 Task: Set the OpenGL extension for Open GL video output to "Disable".
Action: Mouse moved to (130, 18)
Screenshot: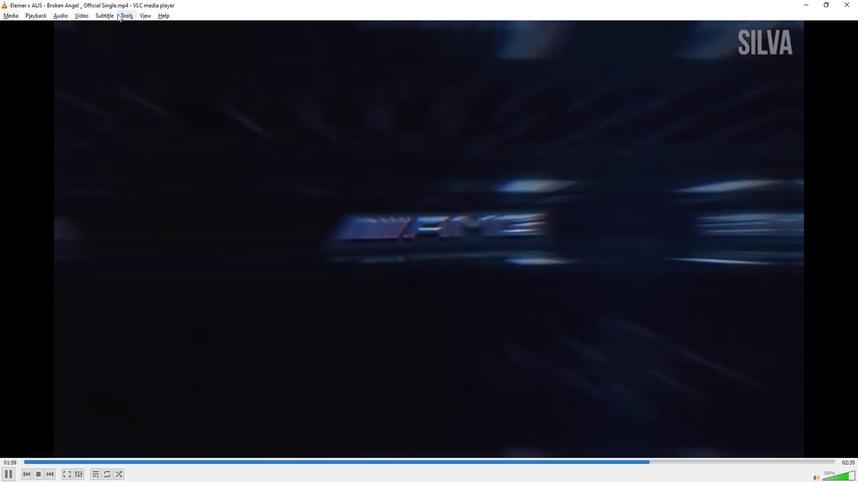 
Action: Mouse pressed left at (130, 18)
Screenshot: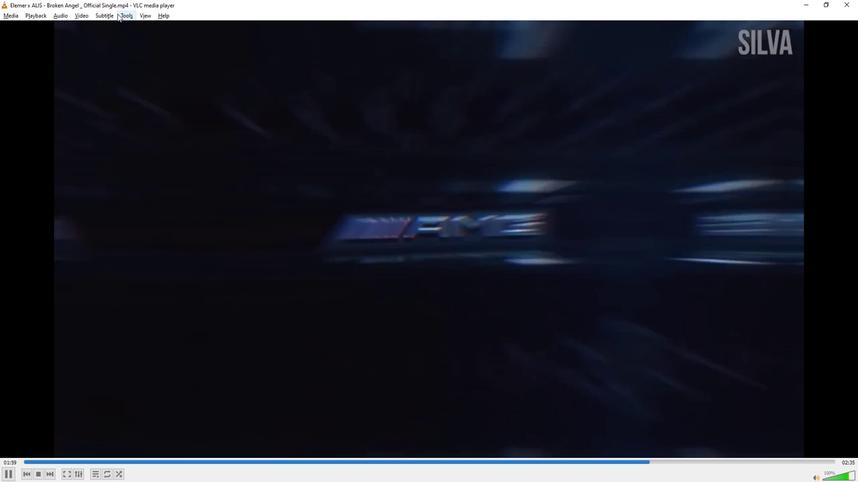 
Action: Mouse moved to (144, 127)
Screenshot: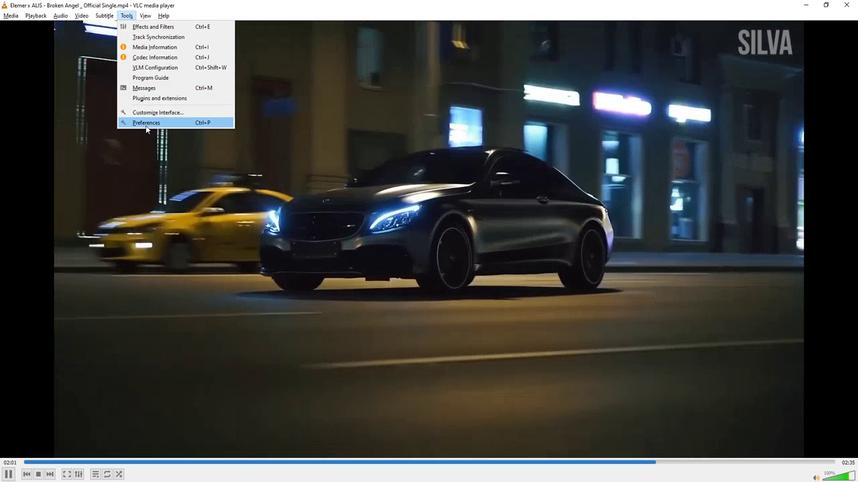
Action: Mouse pressed left at (144, 127)
Screenshot: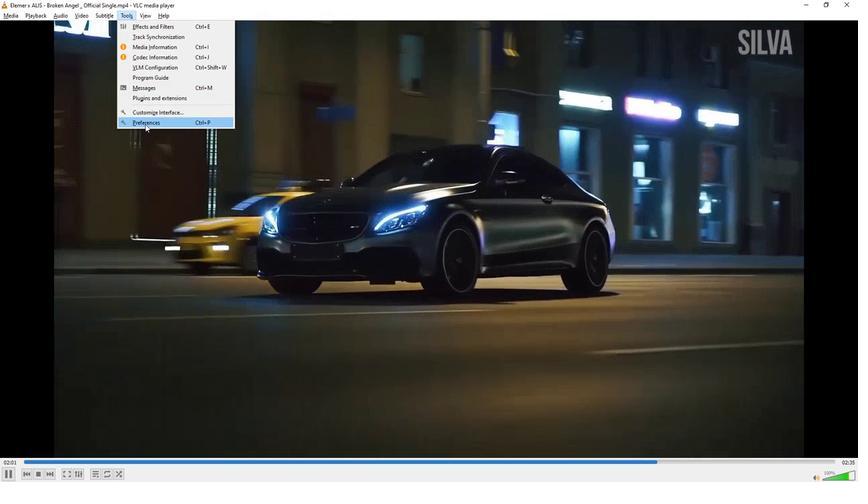 
Action: Mouse moved to (187, 381)
Screenshot: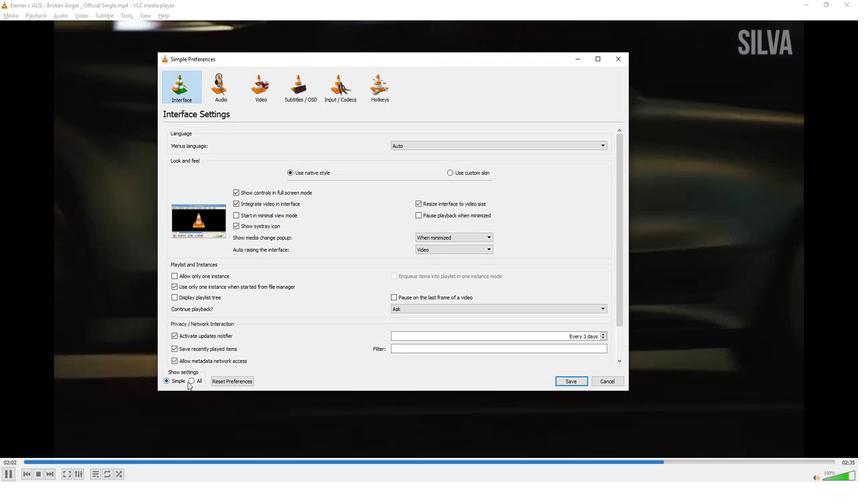 
Action: Mouse pressed left at (187, 381)
Screenshot: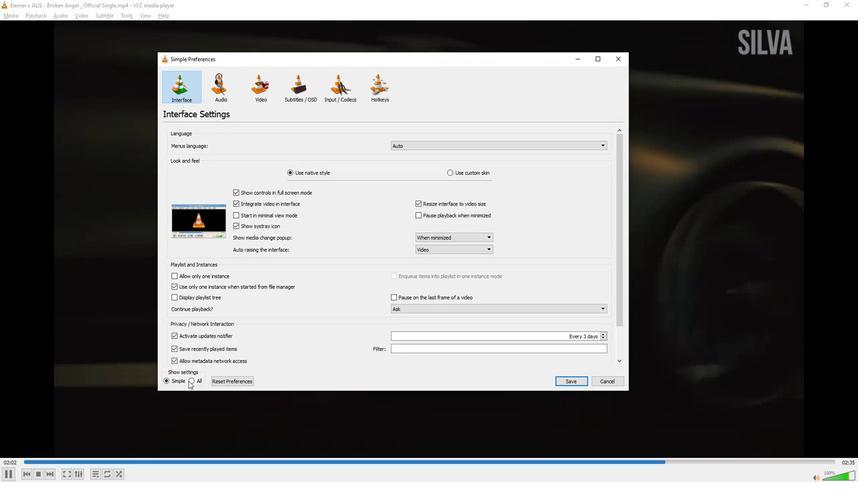 
Action: Mouse moved to (182, 295)
Screenshot: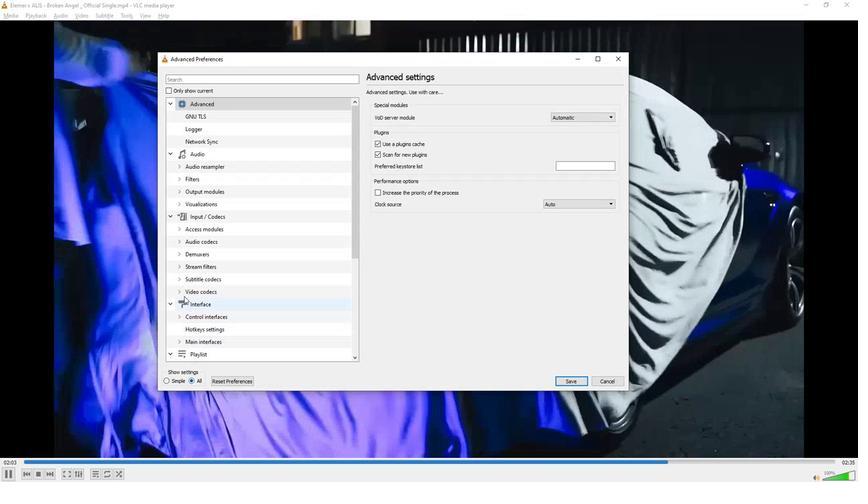 
Action: Mouse scrolled (182, 294) with delta (0, 0)
Screenshot: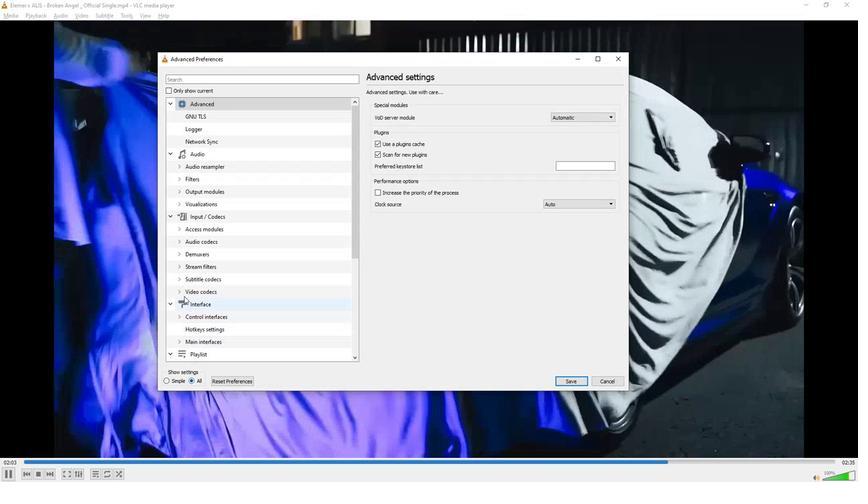 
Action: Mouse moved to (182, 294)
Screenshot: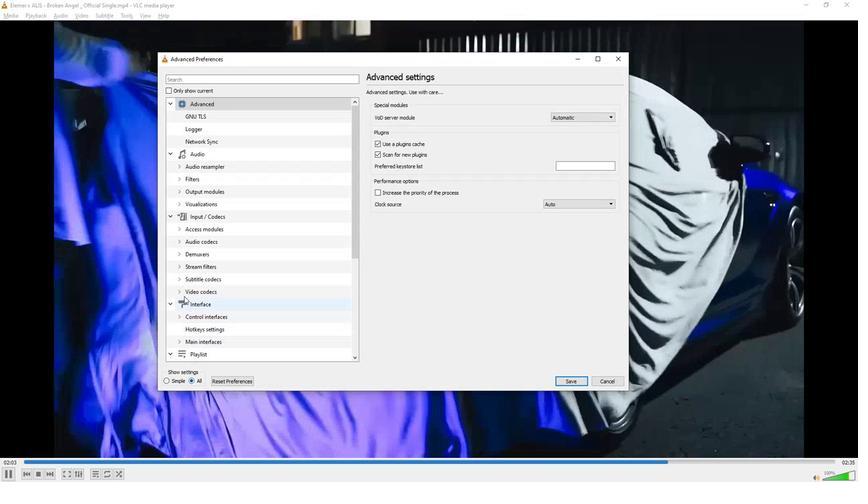 
Action: Mouse scrolled (182, 293) with delta (0, 0)
Screenshot: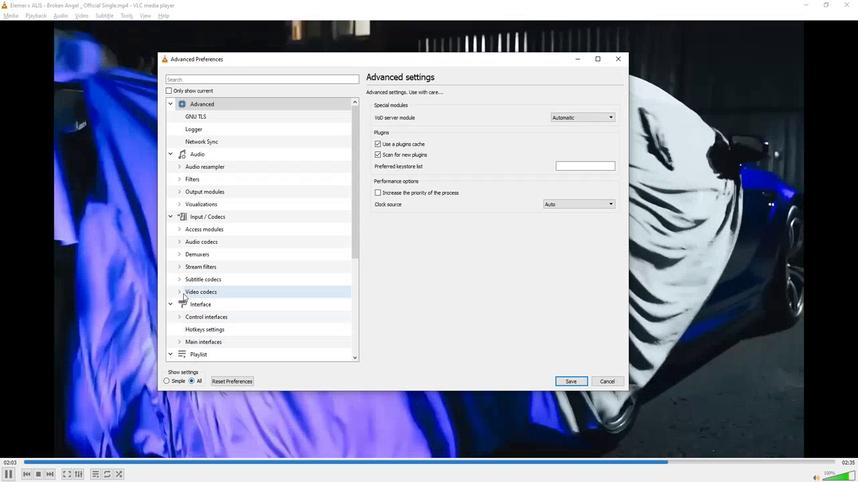 
Action: Mouse scrolled (182, 293) with delta (0, 0)
Screenshot: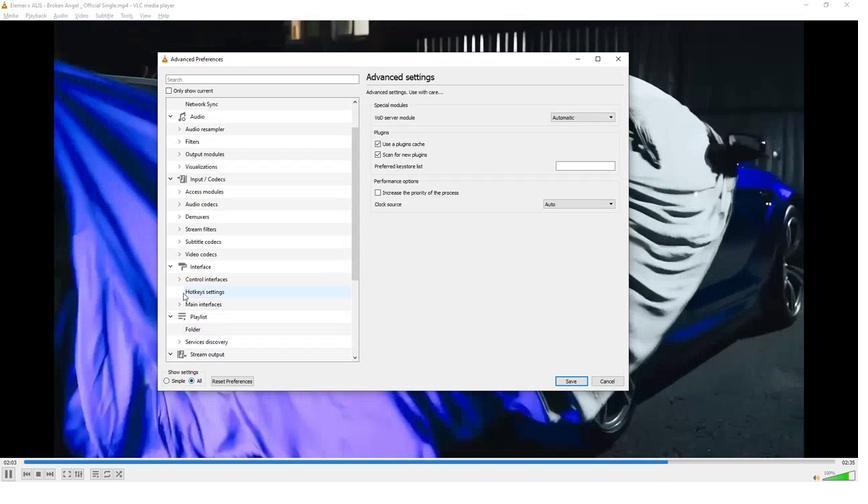 
Action: Mouse scrolled (182, 293) with delta (0, 0)
Screenshot: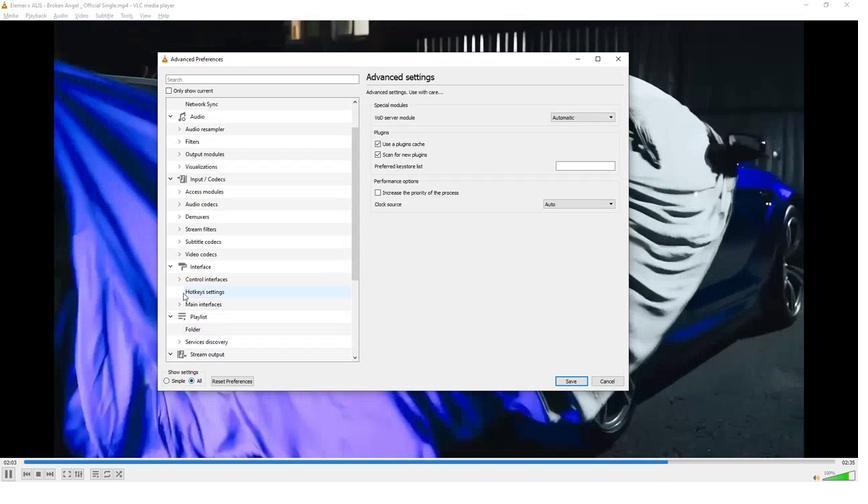 
Action: Mouse scrolled (182, 293) with delta (0, 0)
Screenshot: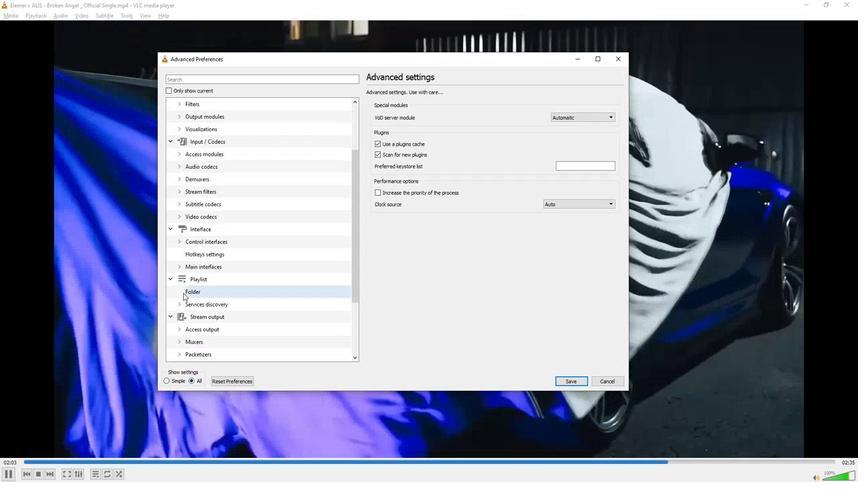 
Action: Mouse scrolled (182, 293) with delta (0, 0)
Screenshot: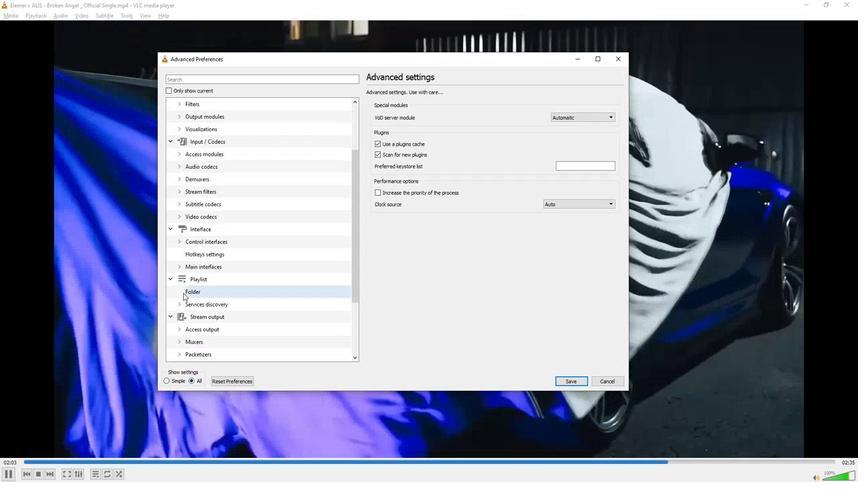 
Action: Mouse scrolled (182, 293) with delta (0, 0)
Screenshot: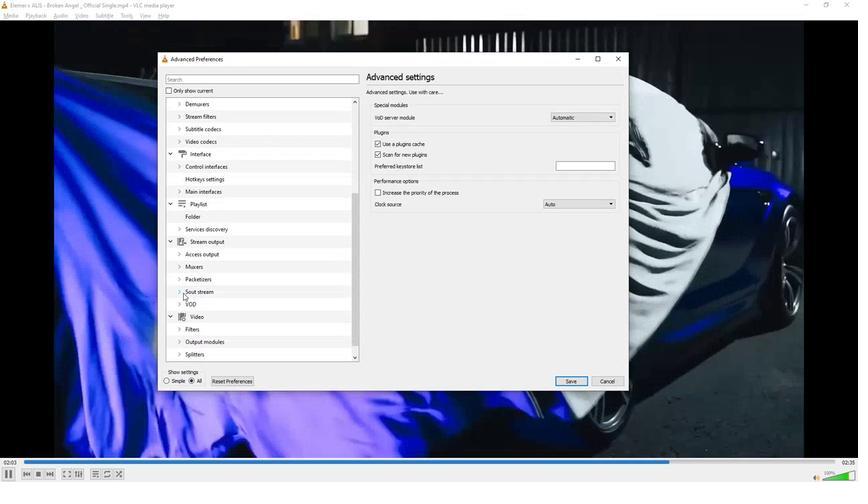 
Action: Mouse moved to (176, 331)
Screenshot: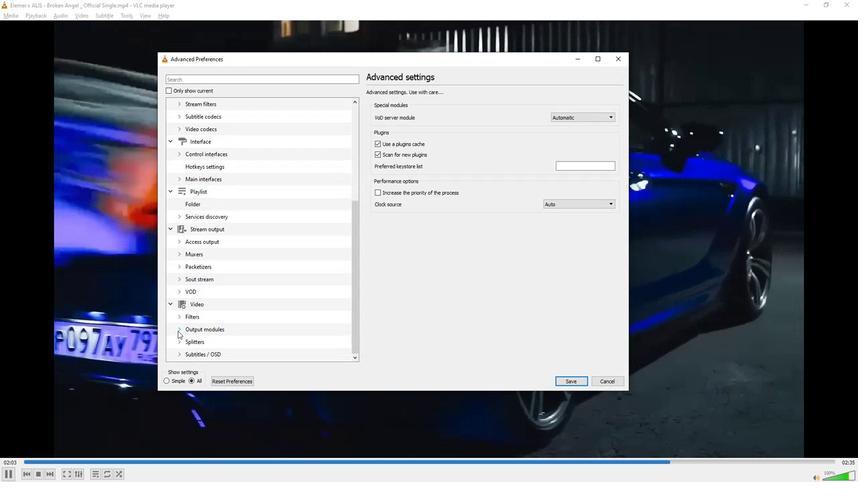 
Action: Mouse pressed left at (176, 331)
Screenshot: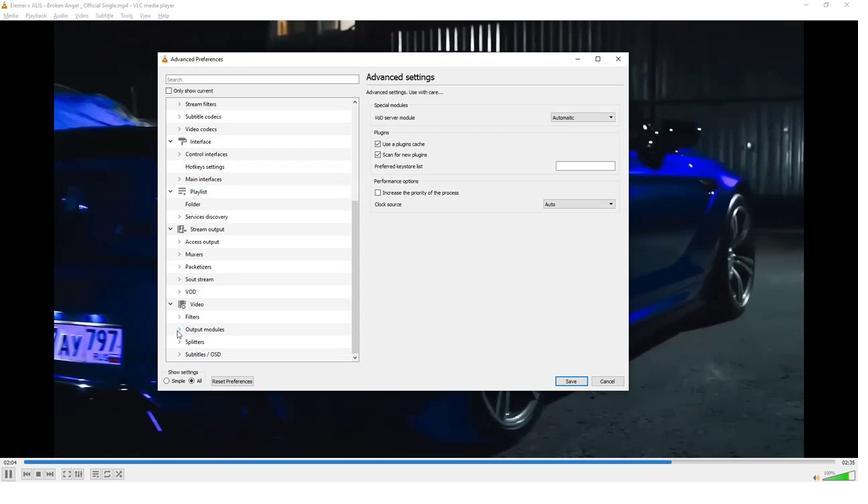
Action: Mouse moved to (177, 329)
Screenshot: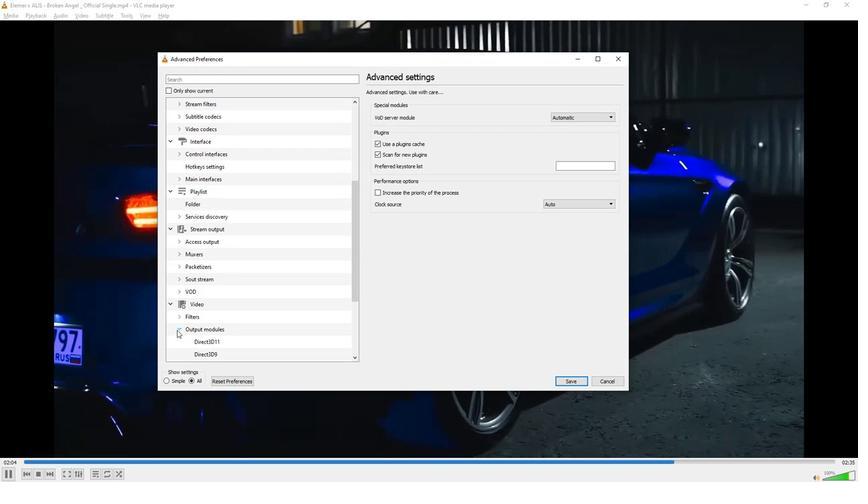 
Action: Mouse scrolled (177, 329) with delta (0, 0)
Screenshot: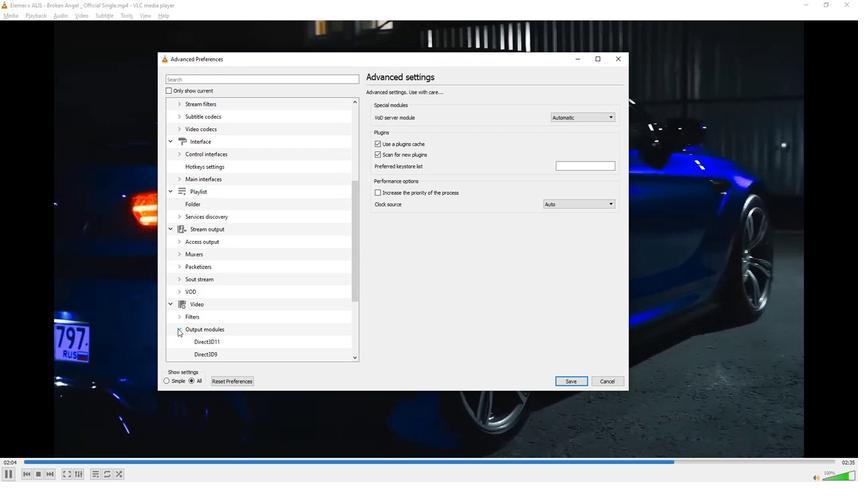 
Action: Mouse scrolled (177, 329) with delta (0, 0)
Screenshot: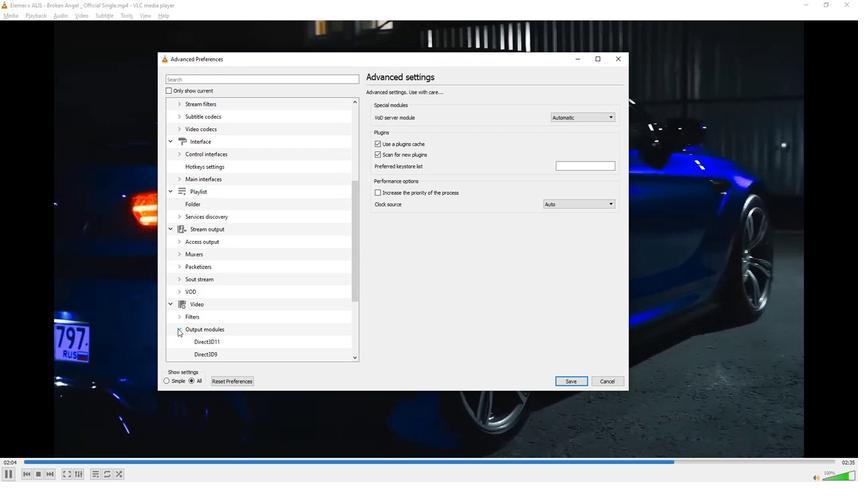 
Action: Mouse scrolled (177, 329) with delta (0, 0)
Screenshot: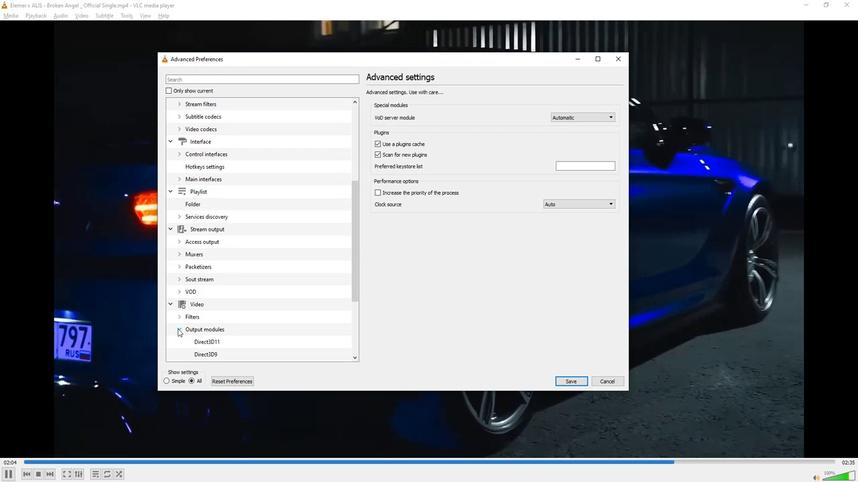 
Action: Mouse scrolled (177, 329) with delta (0, 0)
Screenshot: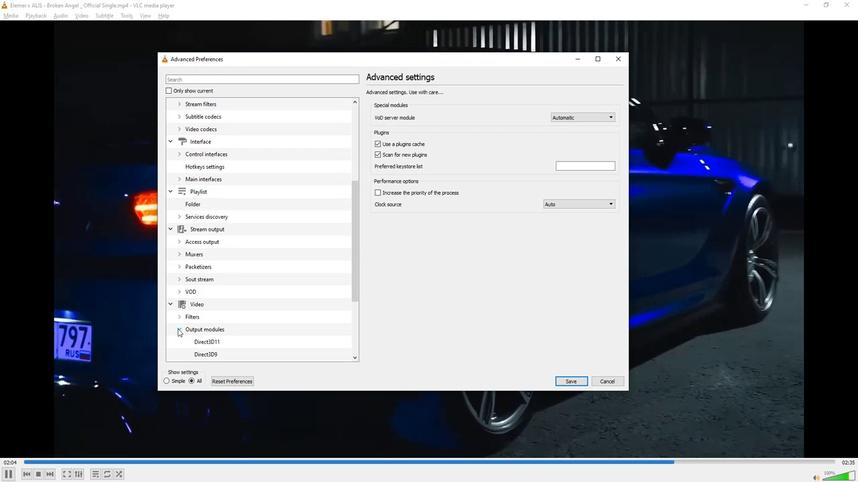 
Action: Mouse scrolled (177, 329) with delta (0, 0)
Screenshot: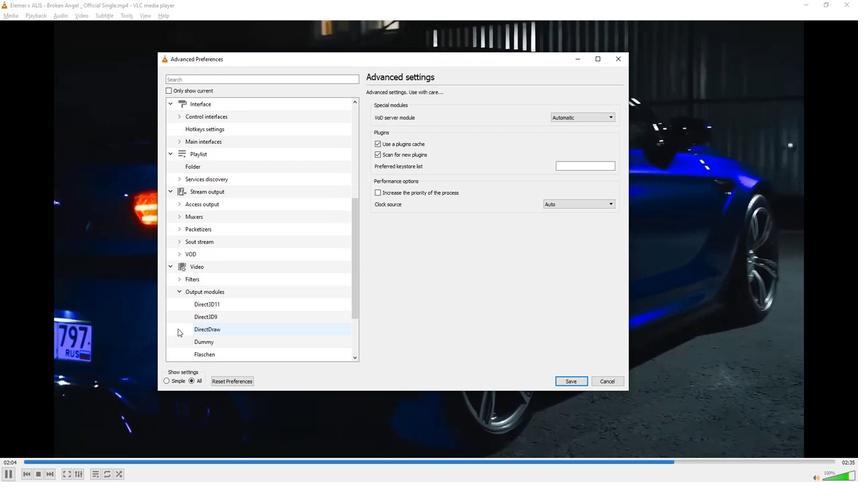 
Action: Mouse scrolled (177, 329) with delta (0, 0)
Screenshot: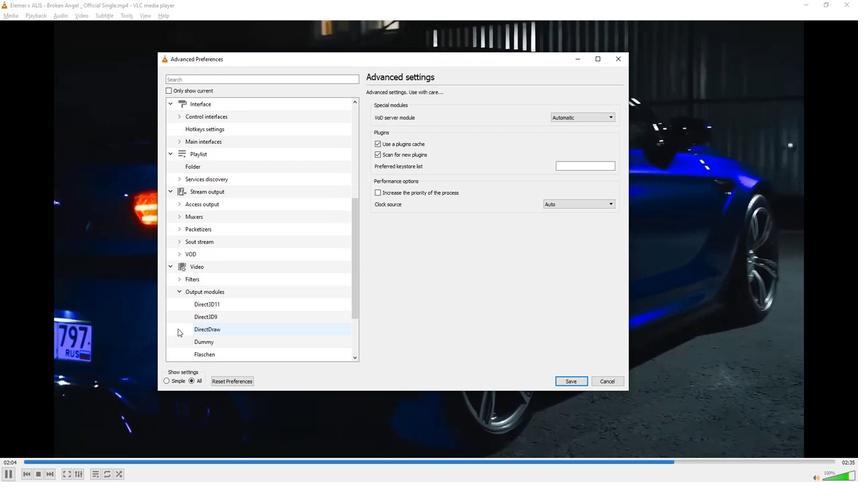 
Action: Mouse scrolled (177, 329) with delta (0, 0)
Screenshot: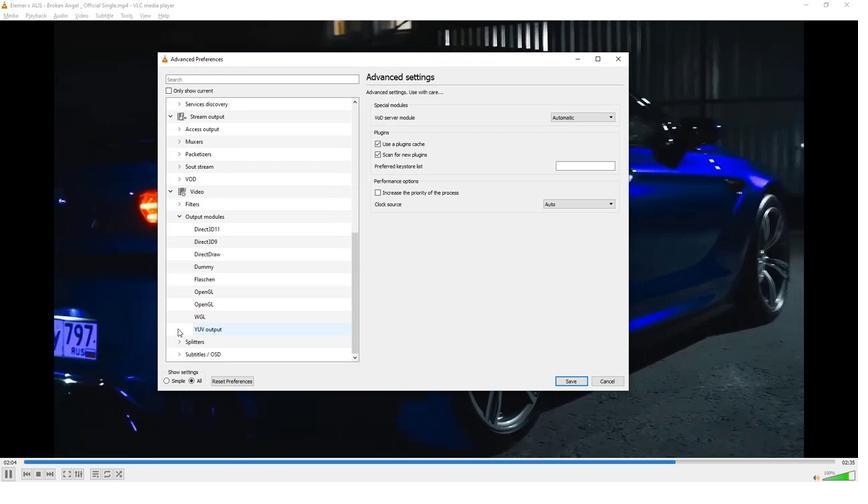
Action: Mouse scrolled (177, 329) with delta (0, 0)
Screenshot: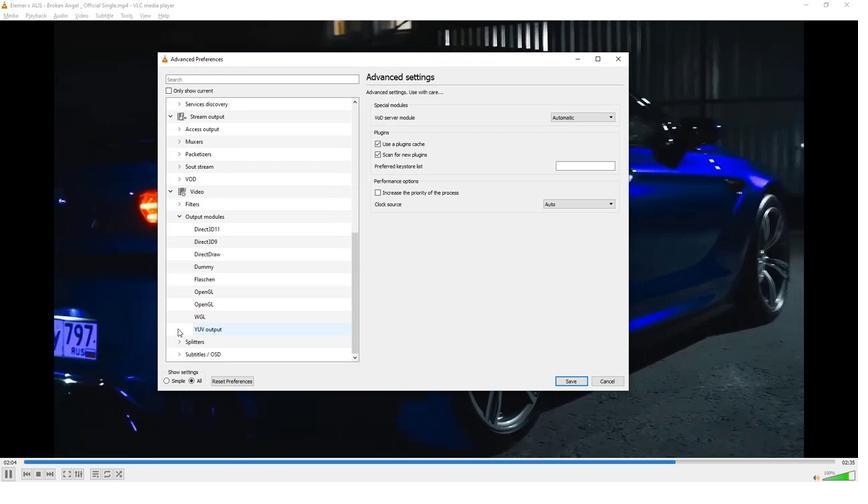 
Action: Mouse moved to (202, 295)
Screenshot: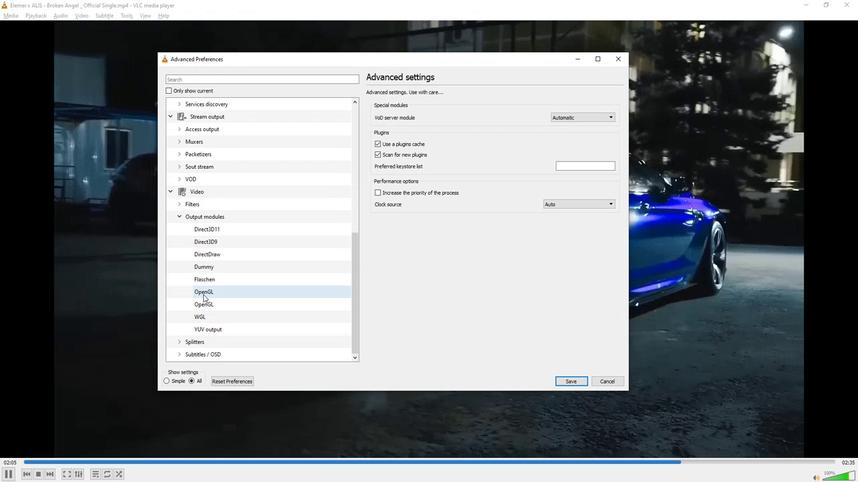 
Action: Mouse pressed left at (202, 295)
Screenshot: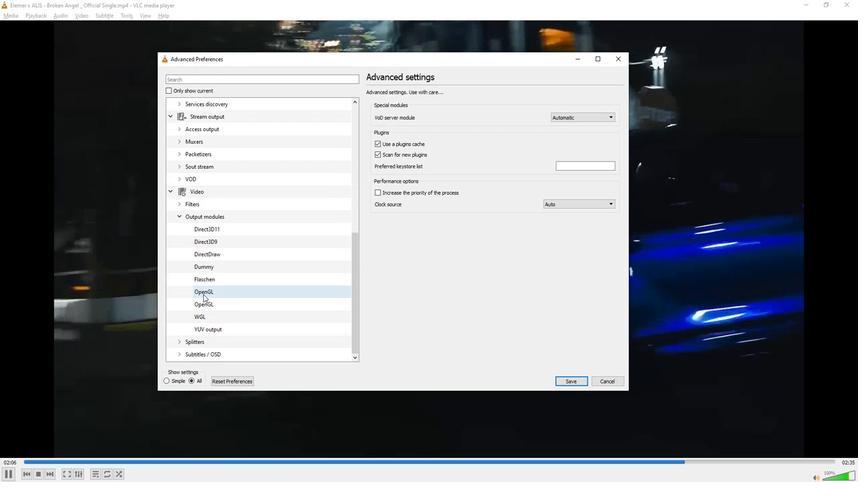 
Action: Mouse moved to (578, 109)
Screenshot: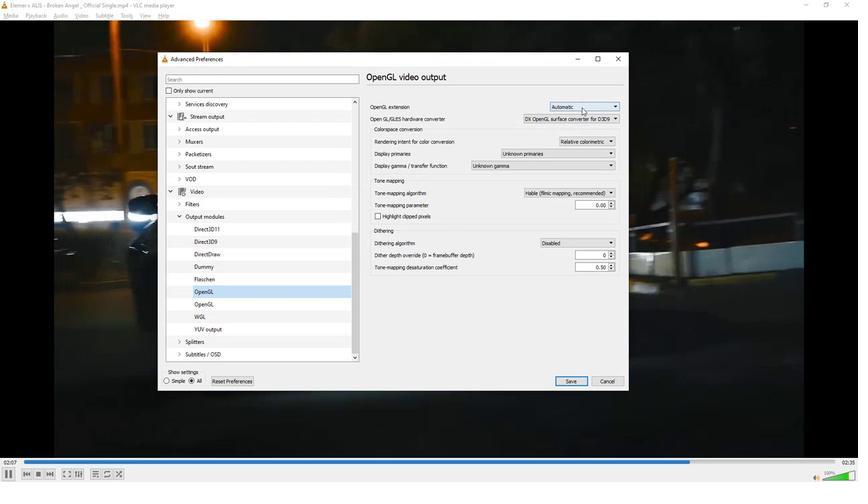
Action: Mouse pressed left at (578, 109)
Screenshot: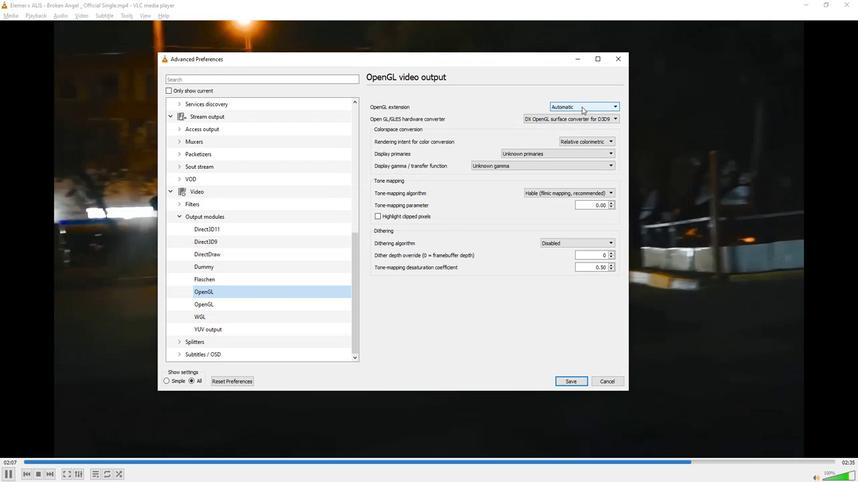 
Action: Mouse moved to (560, 127)
Screenshot: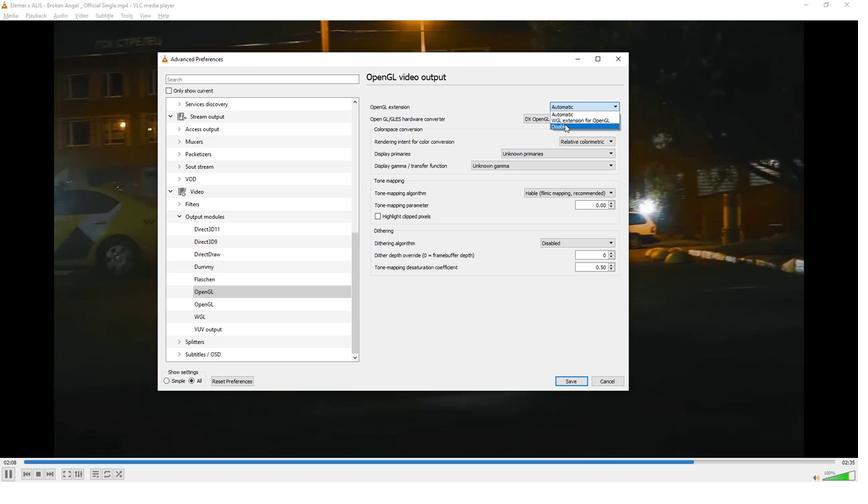 
Action: Mouse pressed left at (560, 127)
Screenshot: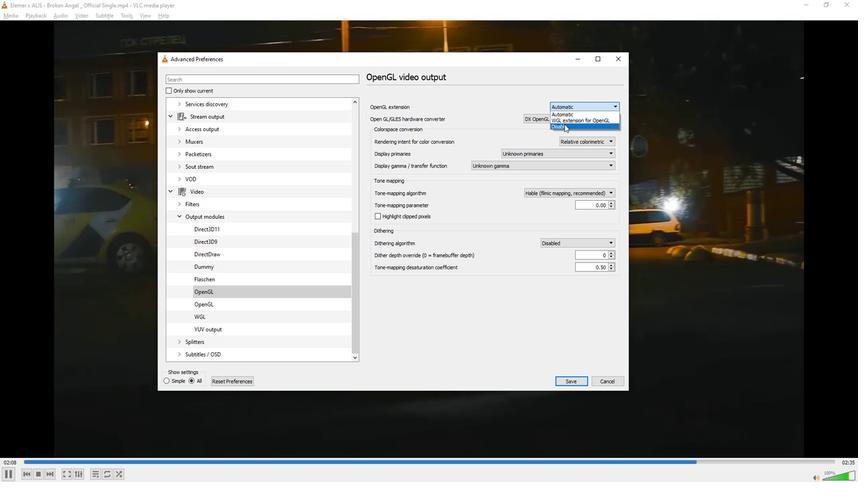 
Action: Mouse moved to (529, 196)
Screenshot: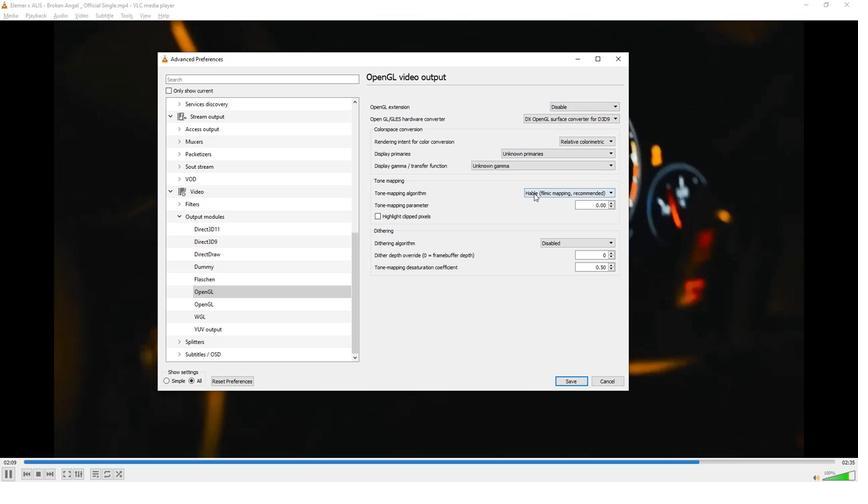 
